 Task: Add Attachment from computer to Card Card0000000181 in Board Board0000000046 in Workspace WS0000000016 in Trello. Add Cover Green to Card Card0000000181 in Board Board0000000046 in Workspace WS0000000016 in Trello. Add "Move Card To …" Button titled Button0000000181 to "top" of the list "To Do" to Card Card0000000181 in Board Board0000000046 in Workspace WS0000000016 in Trello. Add Description DS0000000181 to Card Card0000000182 in Board Board0000000046 in Workspace WS0000000016 in Trello. Add Comment CM0000000181 to Card Card0000000182 in Board Board0000000046 in Workspace WS0000000016 in Trello
Action: Mouse moved to (613, 54)
Screenshot: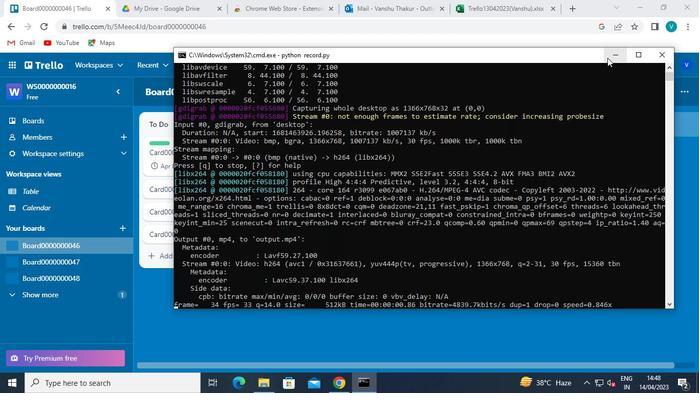 
Action: Mouse pressed left at (613, 54)
Screenshot: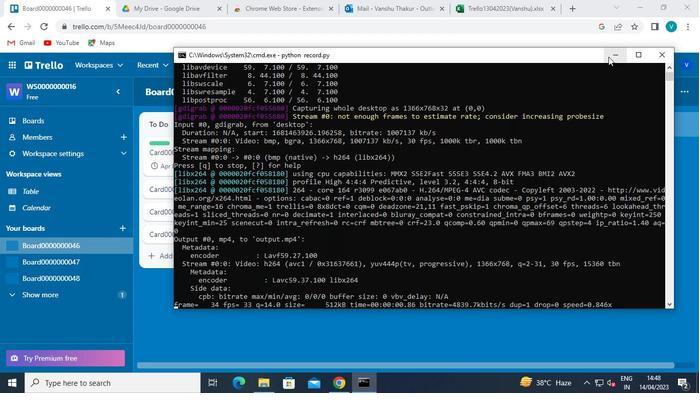 
Action: Mouse moved to (221, 157)
Screenshot: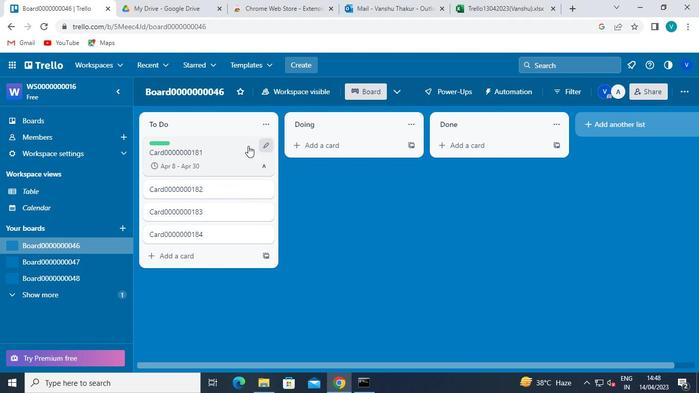 
Action: Mouse pressed left at (221, 157)
Screenshot: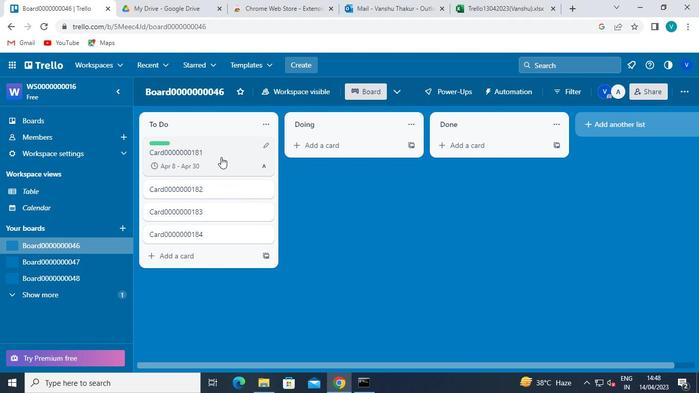 
Action: Mouse moved to (474, 260)
Screenshot: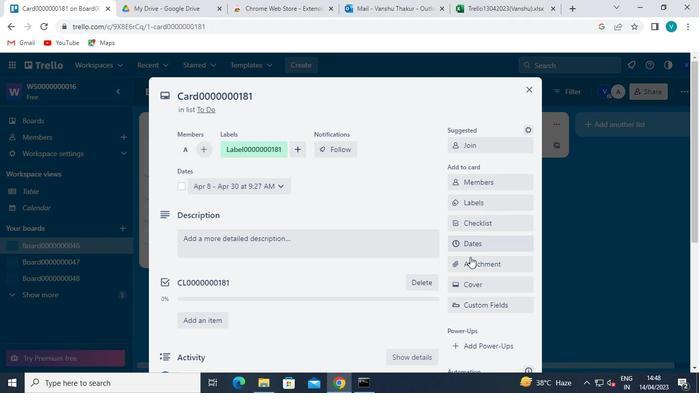 
Action: Mouse pressed left at (474, 260)
Screenshot: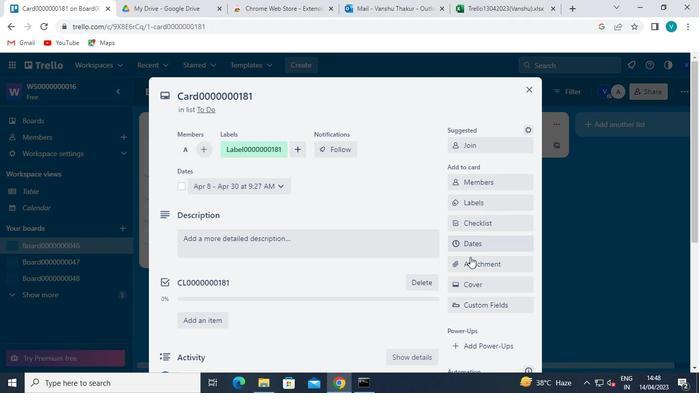 
Action: Mouse moved to (469, 107)
Screenshot: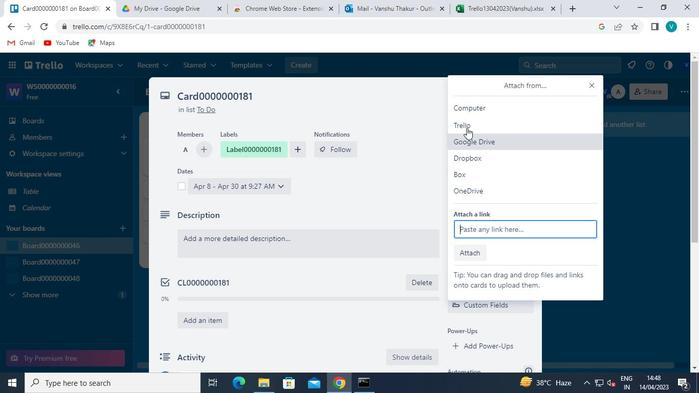 
Action: Mouse pressed left at (469, 107)
Screenshot: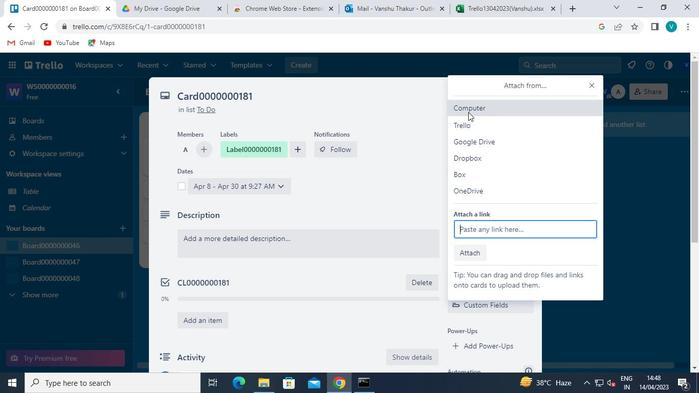 
Action: Mouse moved to (138, 131)
Screenshot: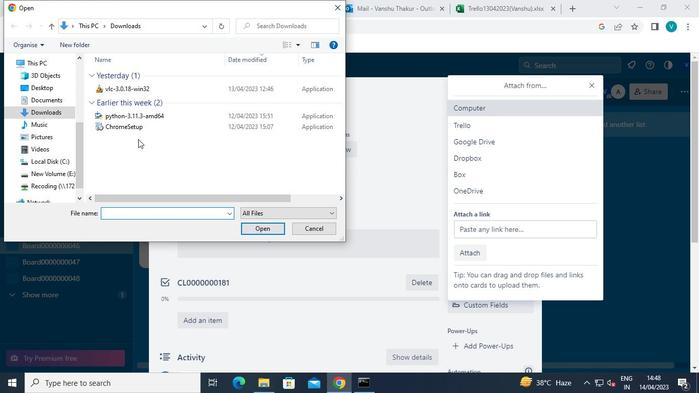
Action: Mouse pressed left at (138, 131)
Screenshot: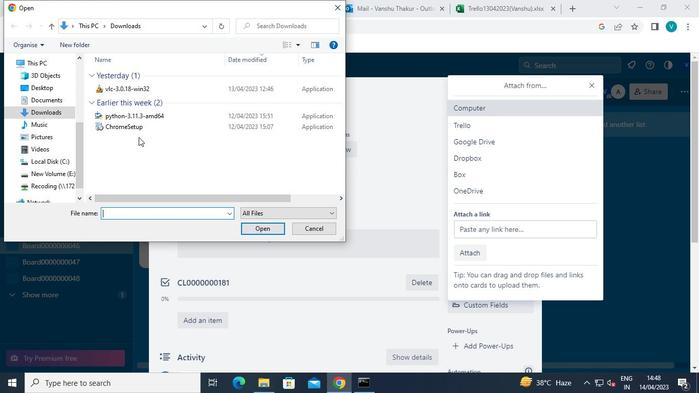 
Action: Mouse moved to (256, 227)
Screenshot: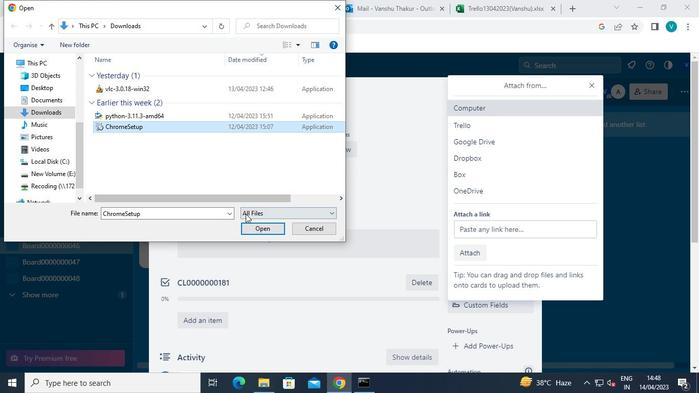 
Action: Mouse pressed left at (256, 227)
Screenshot: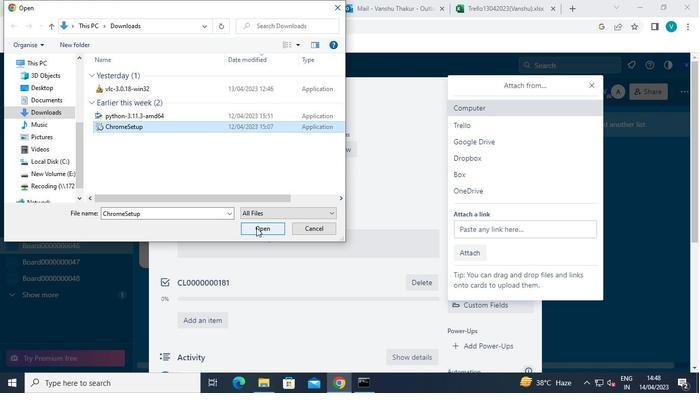 
Action: Mouse moved to (470, 284)
Screenshot: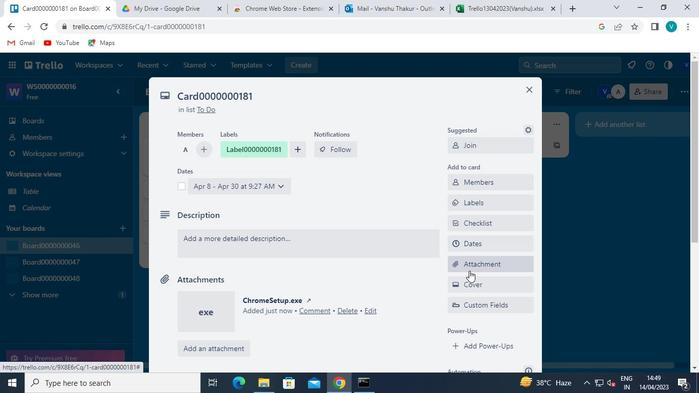 
Action: Mouse pressed left at (470, 284)
Screenshot: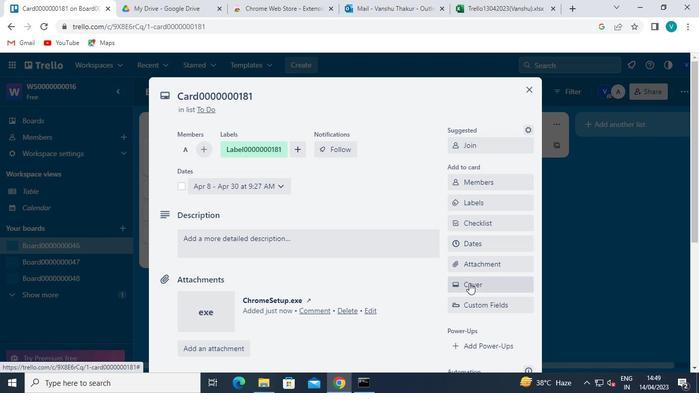
Action: Mouse moved to (460, 176)
Screenshot: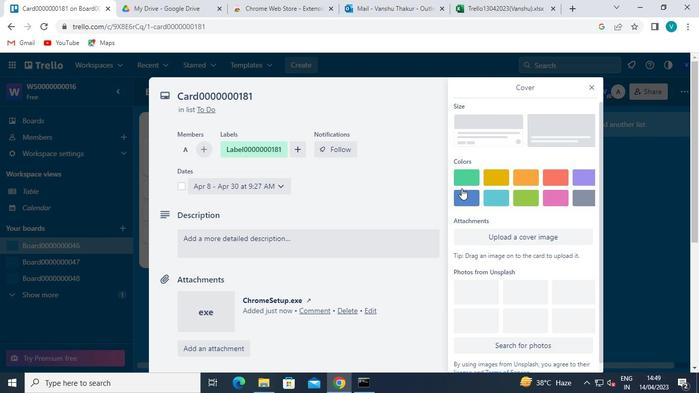 
Action: Mouse pressed left at (460, 176)
Screenshot: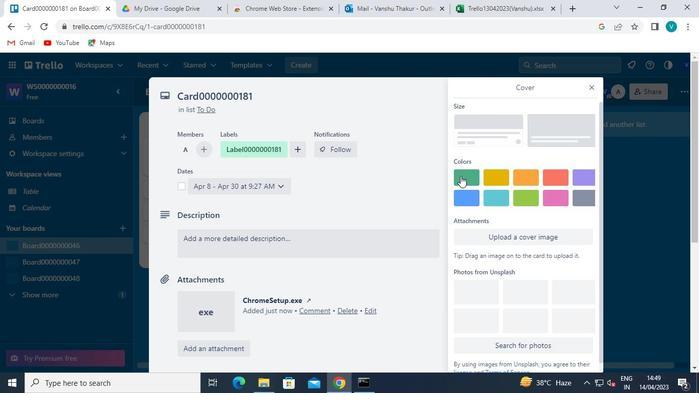 
Action: Mouse moved to (590, 85)
Screenshot: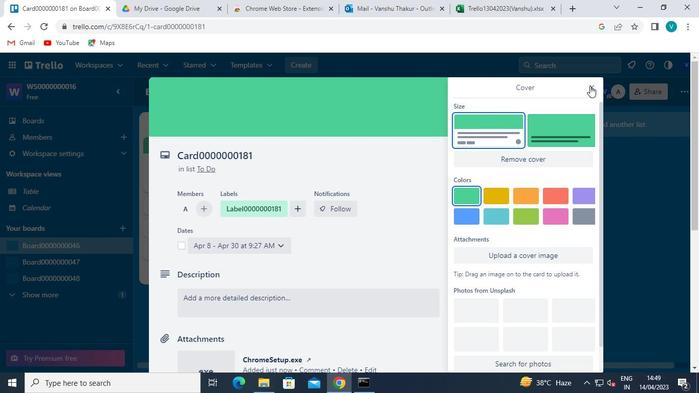 
Action: Mouse pressed left at (590, 85)
Screenshot: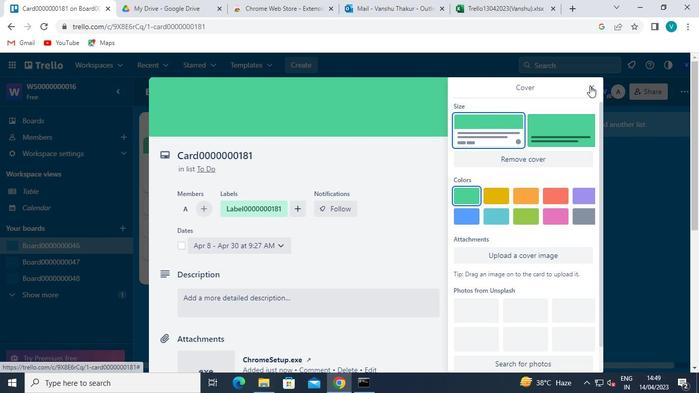 
Action: Mouse moved to (485, 275)
Screenshot: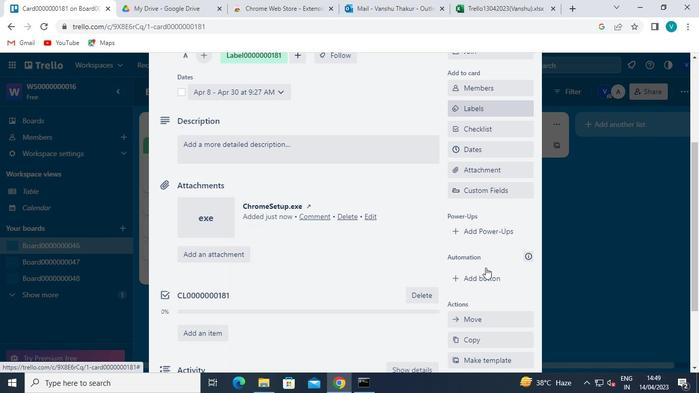 
Action: Mouse pressed left at (485, 275)
Screenshot: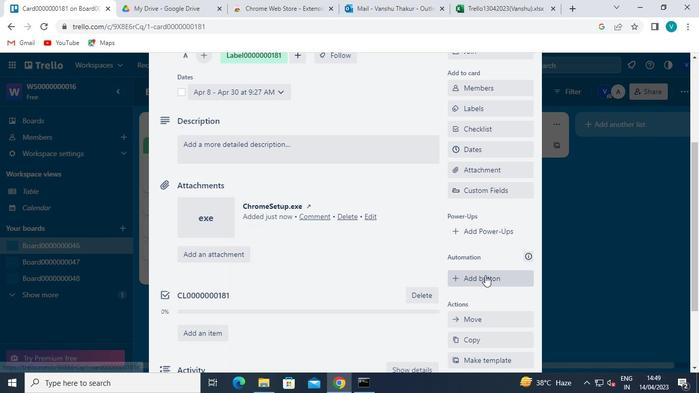 
Action: Mouse moved to (494, 130)
Screenshot: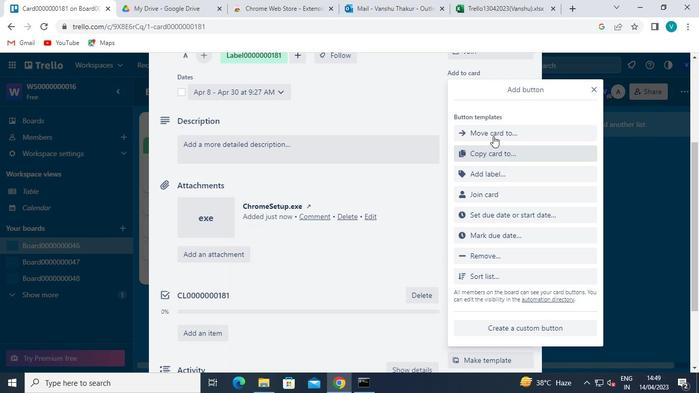 
Action: Mouse pressed left at (494, 130)
Screenshot: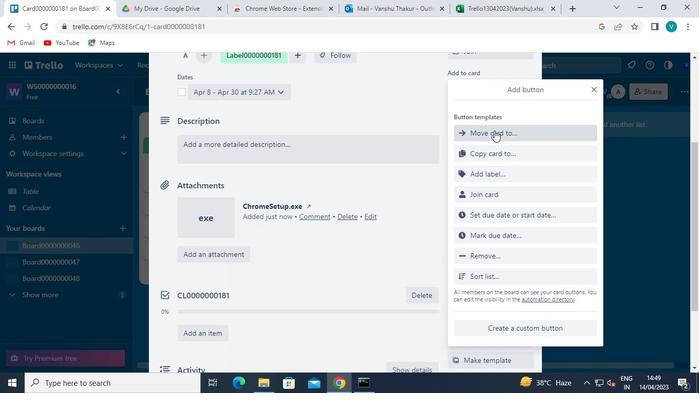 
Action: Mouse moved to (497, 133)
Screenshot: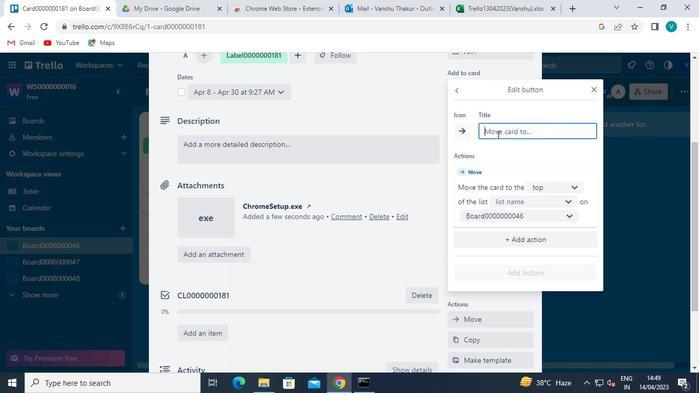 
Action: Keyboard Key.shift
Screenshot: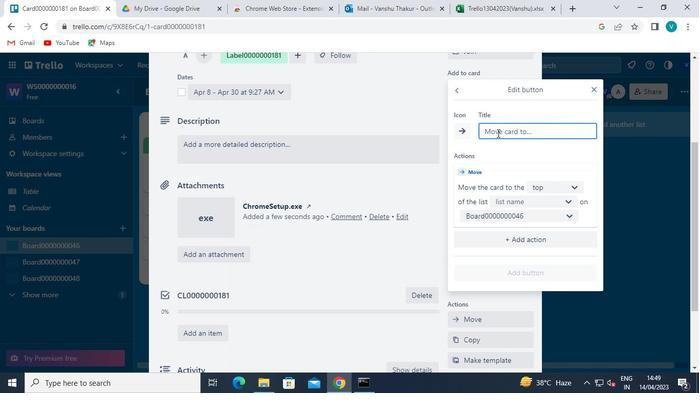
Action: Keyboard B
Screenshot: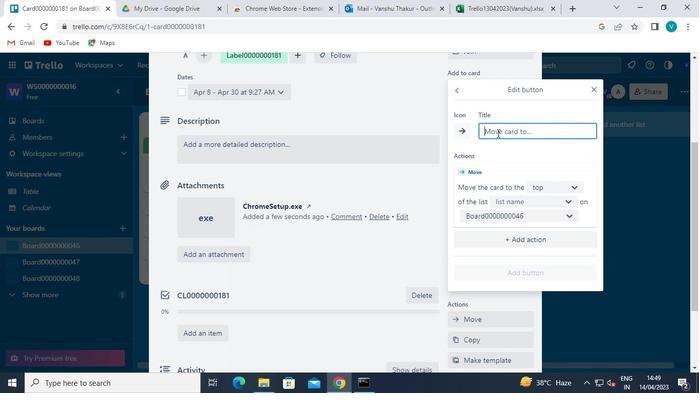 
Action: Keyboard u
Screenshot: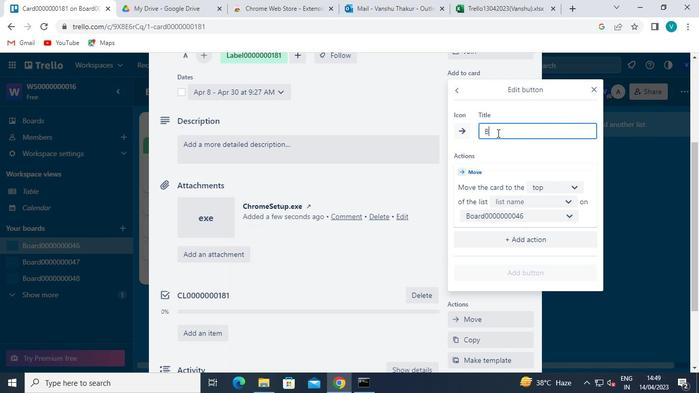 
Action: Keyboard t
Screenshot: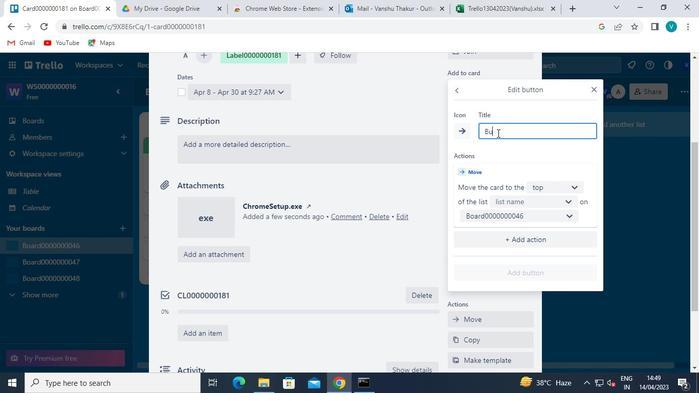 
Action: Keyboard t
Screenshot: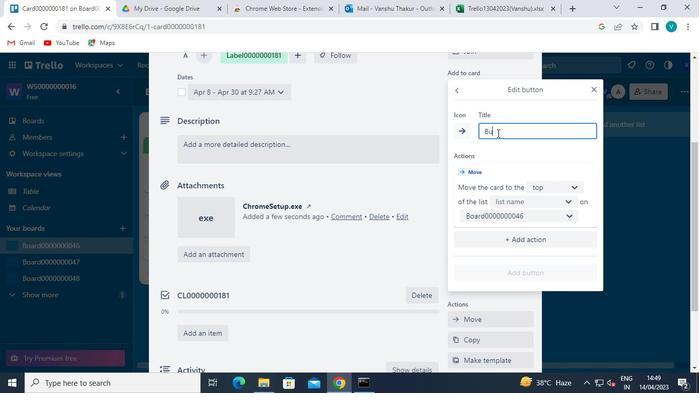 
Action: Keyboard o
Screenshot: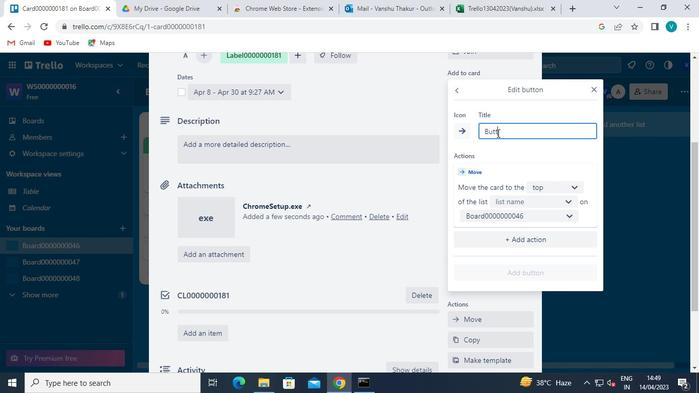
Action: Keyboard n
Screenshot: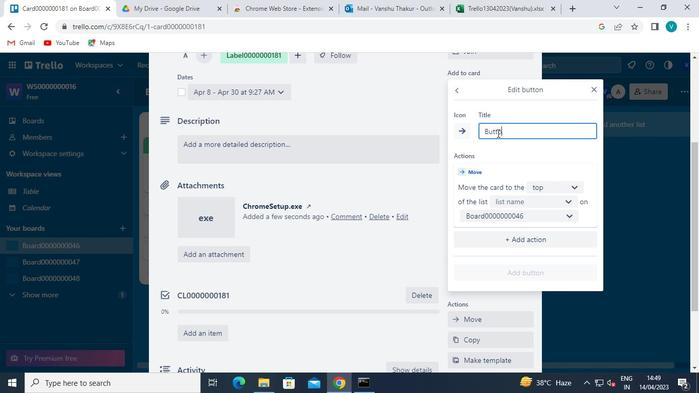 
Action: Keyboard <96>
Screenshot: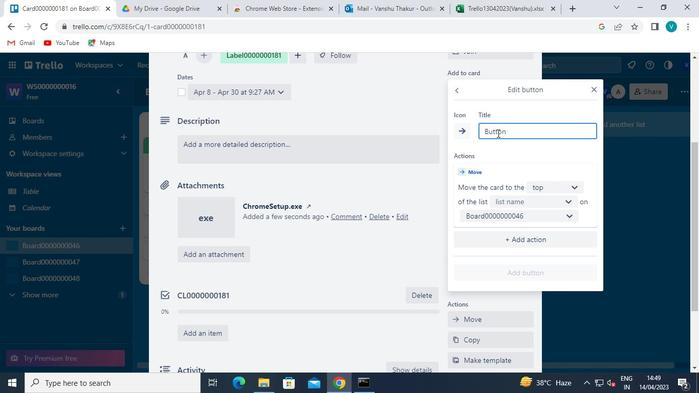 
Action: Keyboard <96>
Screenshot: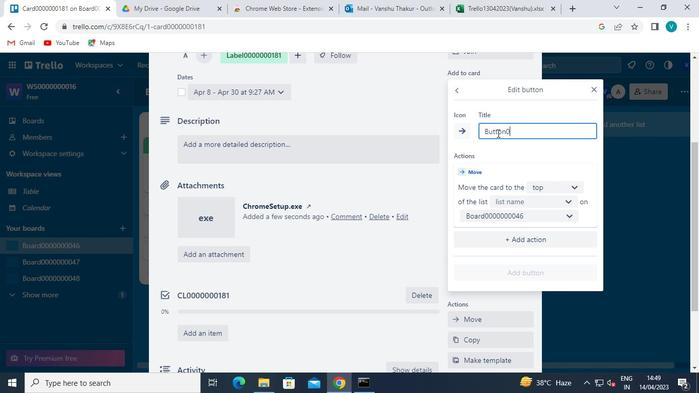 
Action: Keyboard <96>
Screenshot: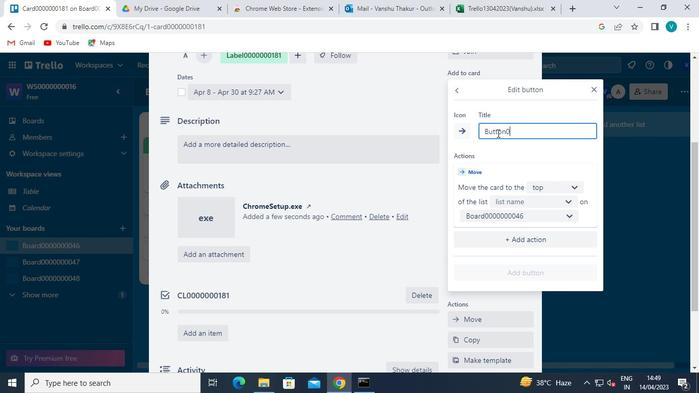 
Action: Keyboard <96>
Screenshot: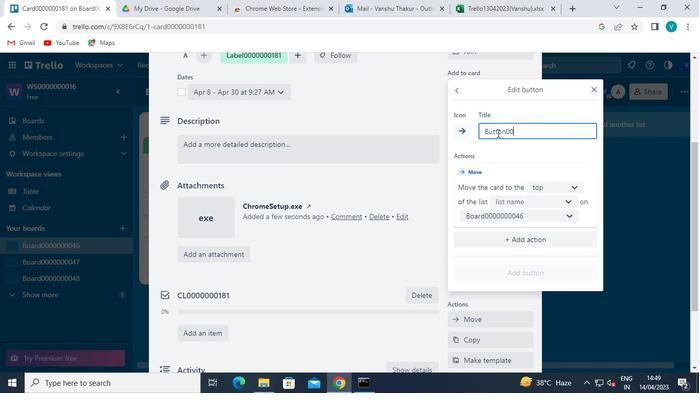
Action: Keyboard <96>
Screenshot: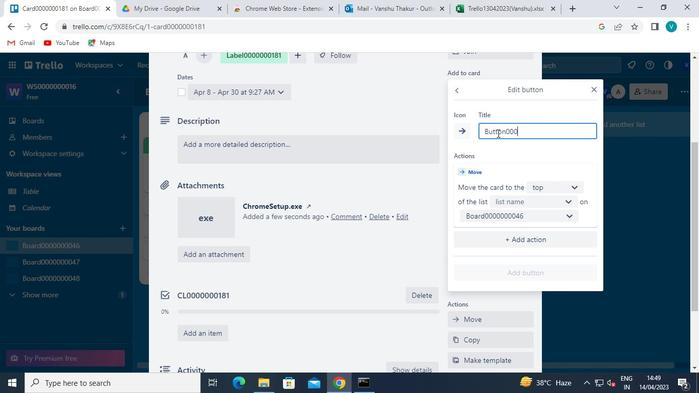 
Action: Keyboard <96>
Screenshot: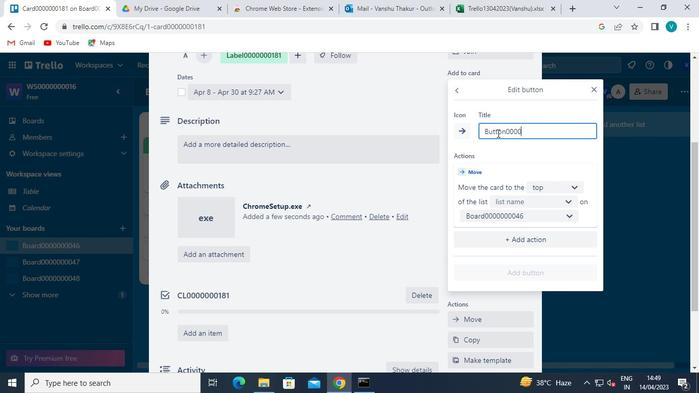 
Action: Keyboard <96>
Screenshot: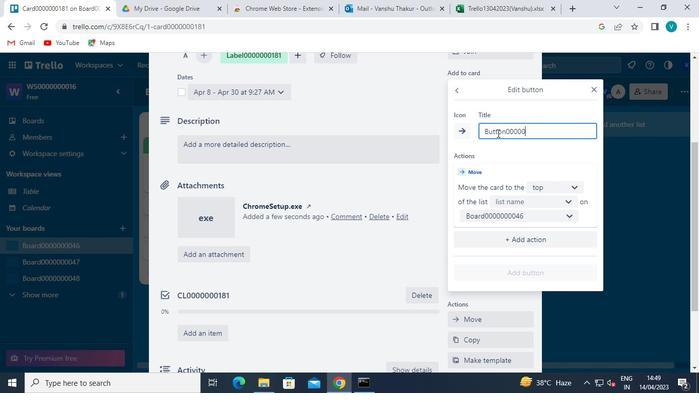 
Action: Keyboard <97>
Screenshot: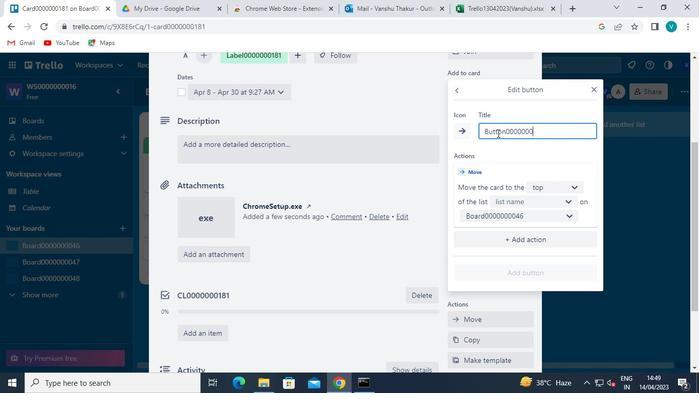 
Action: Keyboard <104>
Screenshot: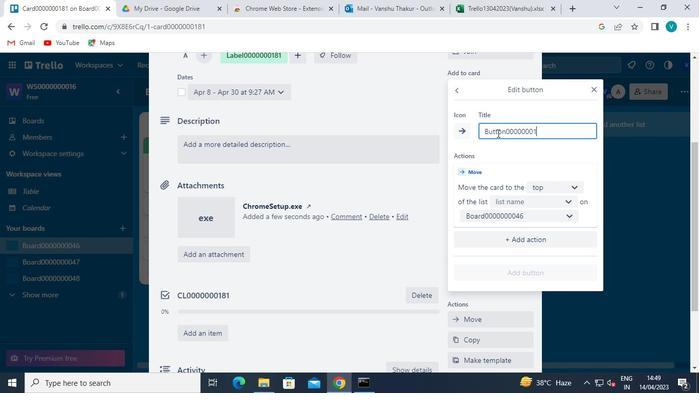 
Action: Keyboard <97>
Screenshot: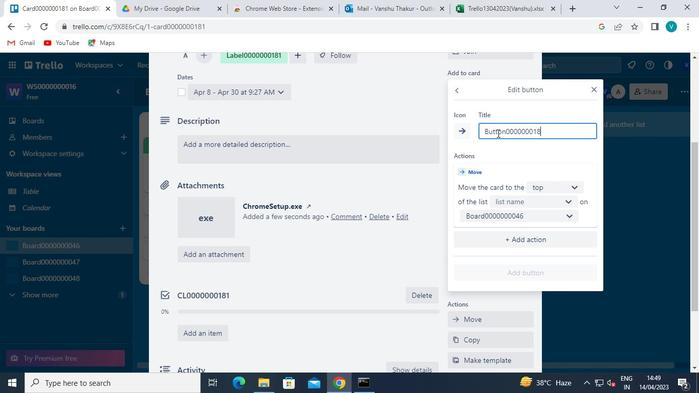 
Action: Mouse moved to (540, 185)
Screenshot: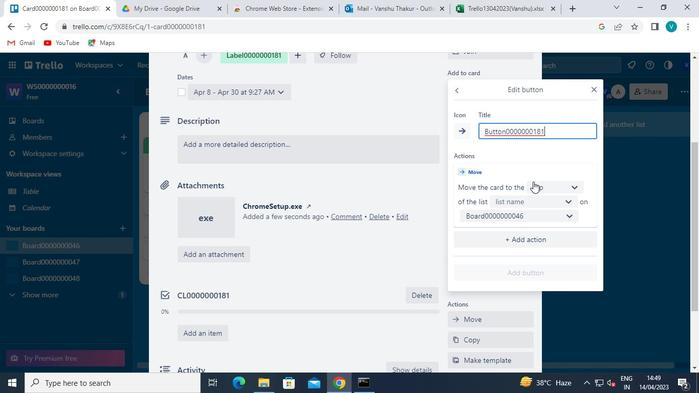 
Action: Mouse pressed left at (540, 185)
Screenshot: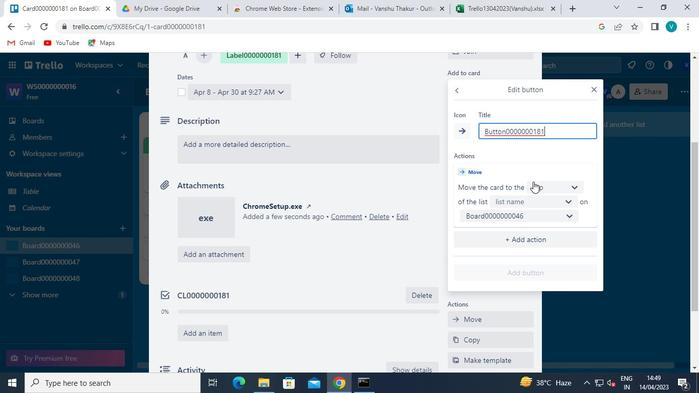 
Action: Mouse moved to (539, 205)
Screenshot: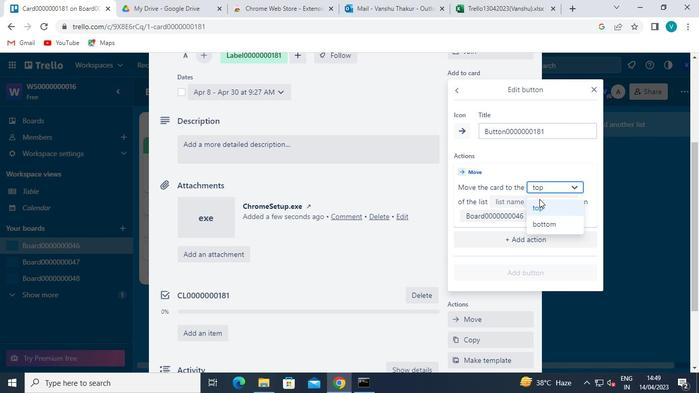 
Action: Mouse pressed left at (539, 205)
Screenshot: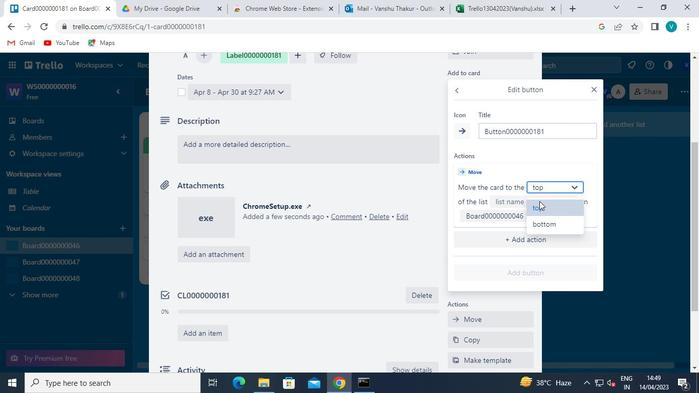 
Action: Mouse moved to (539, 203)
Screenshot: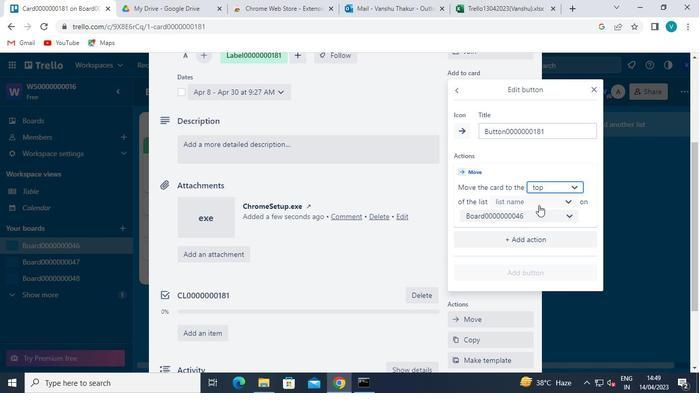 
Action: Mouse pressed left at (539, 203)
Screenshot: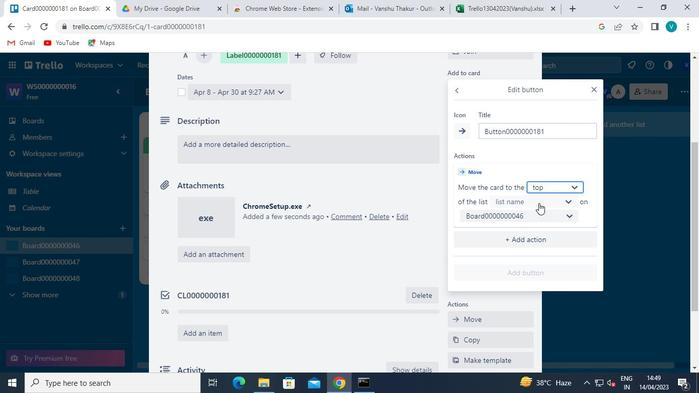 
Action: Mouse moved to (532, 216)
Screenshot: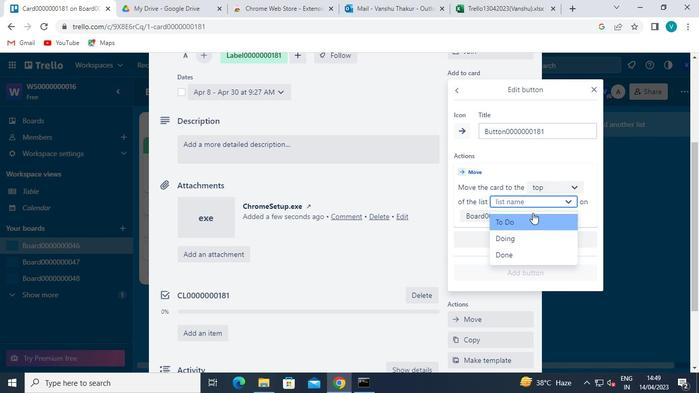 
Action: Mouse pressed left at (532, 216)
Screenshot: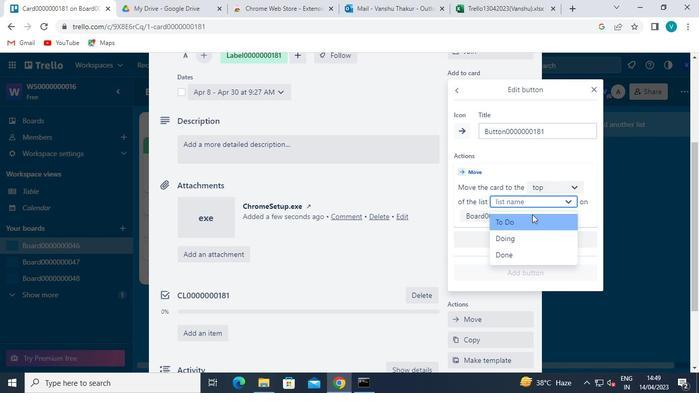 
Action: Mouse moved to (530, 267)
Screenshot: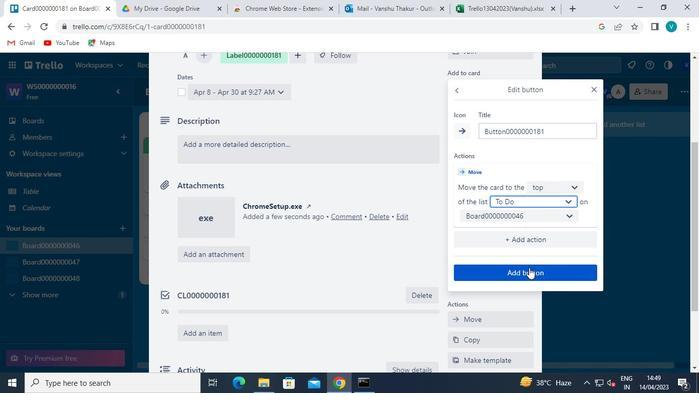 
Action: Mouse pressed left at (530, 267)
Screenshot: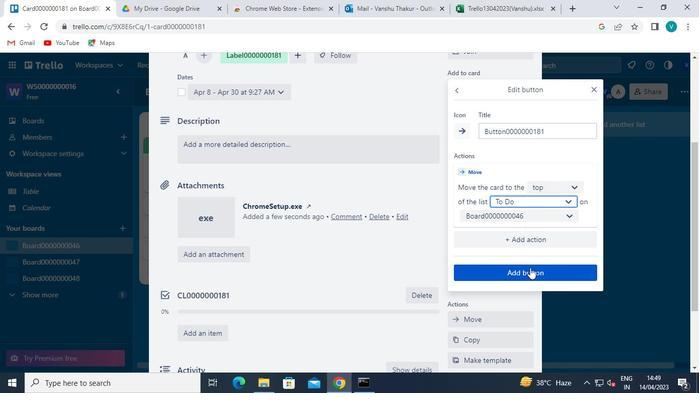 
Action: Mouse moved to (245, 143)
Screenshot: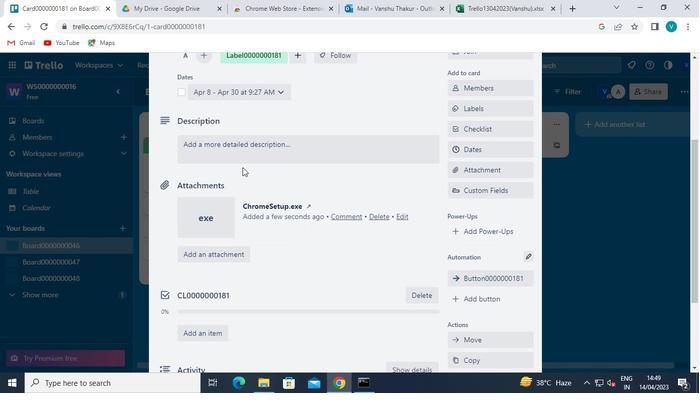 
Action: Mouse pressed left at (245, 143)
Screenshot: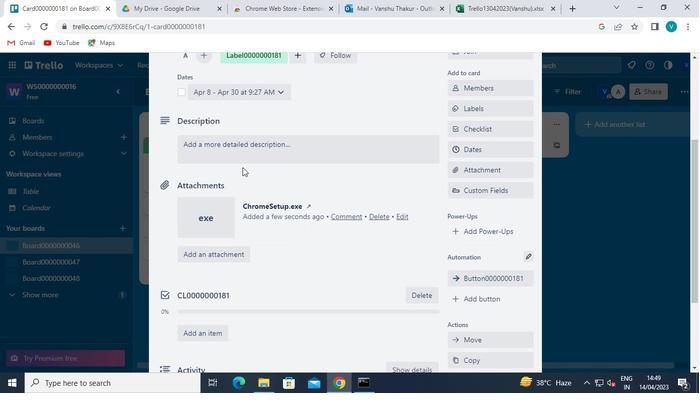 
Action: Mouse moved to (251, 148)
Screenshot: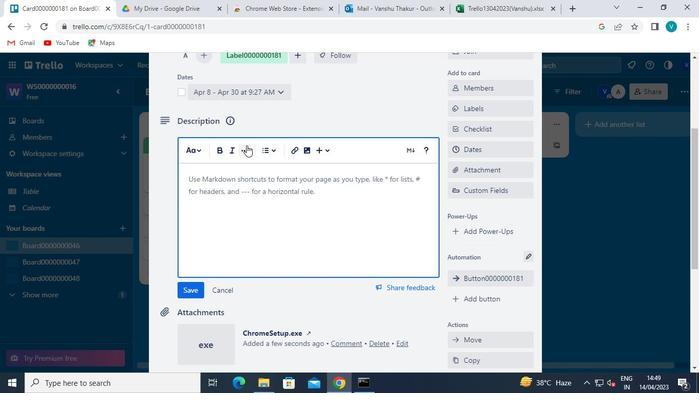 
Action: Keyboard Key.shift
Screenshot: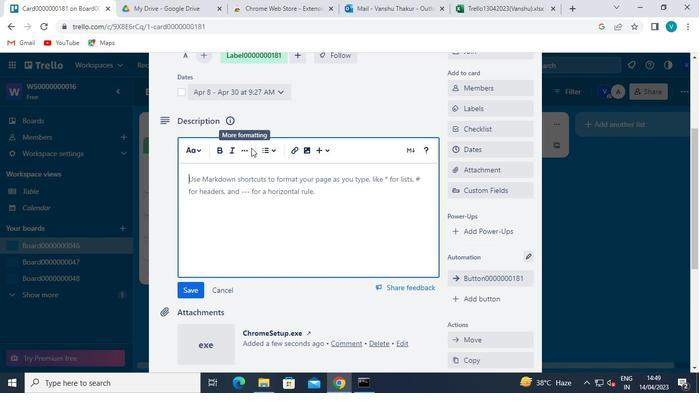 
Action: Keyboard D
Screenshot: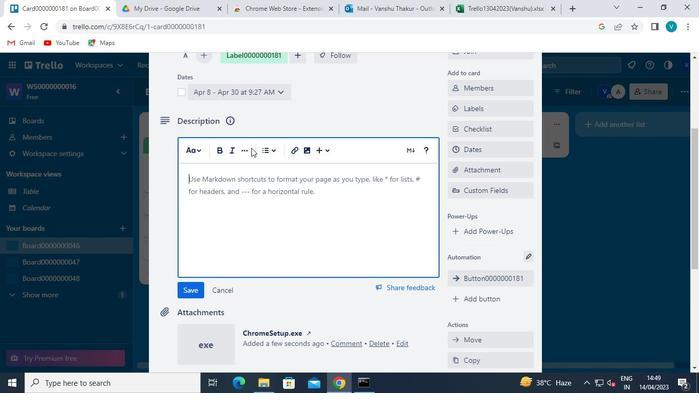 
Action: Keyboard S
Screenshot: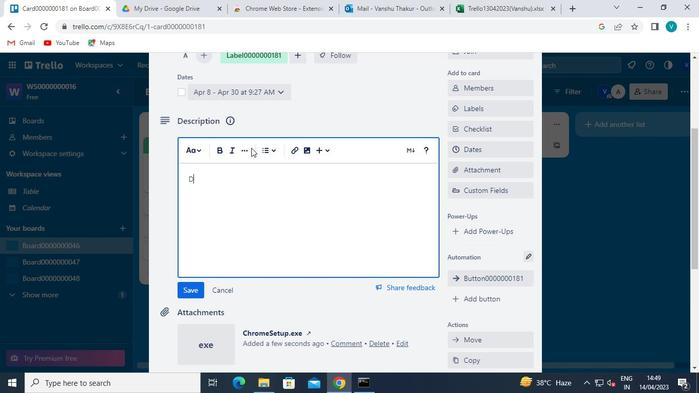 
Action: Keyboard <96>
Screenshot: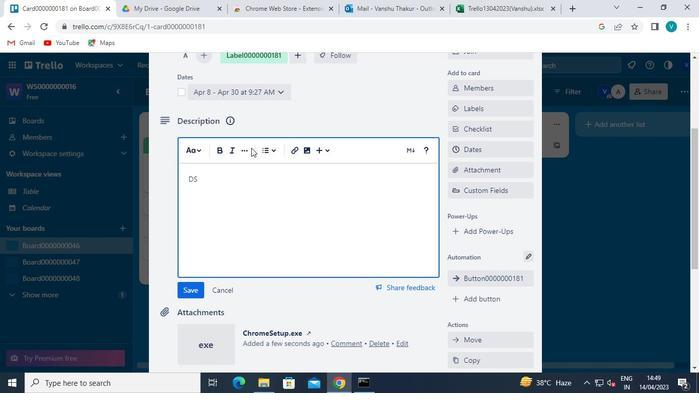 
Action: Keyboard <96>
Screenshot: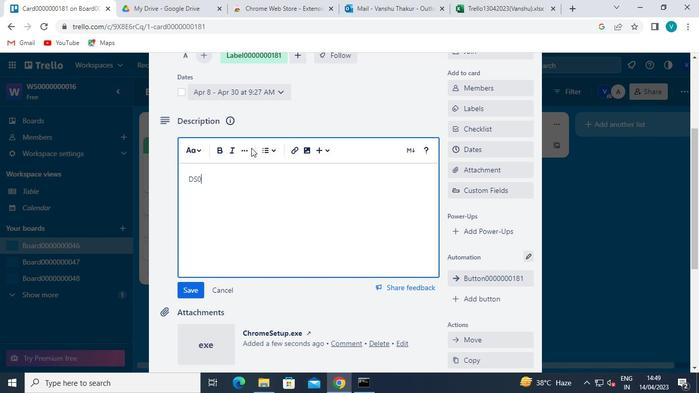 
Action: Keyboard <96>
Screenshot: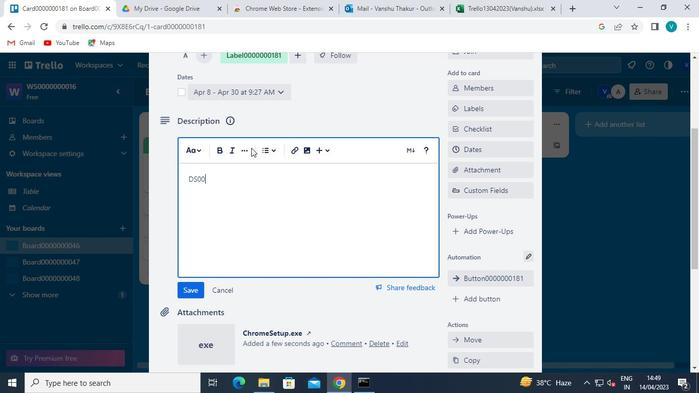 
Action: Keyboard <96>
Screenshot: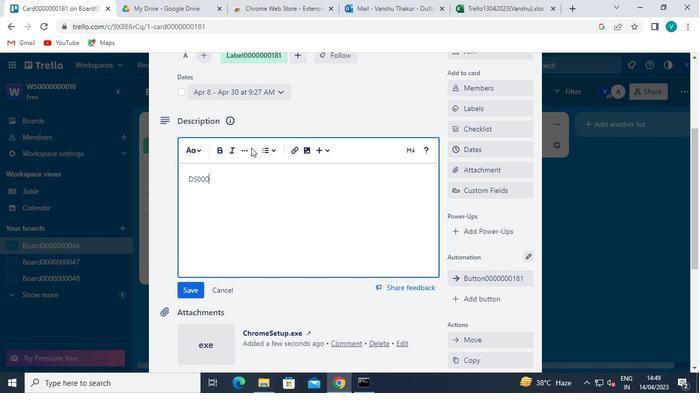 
Action: Keyboard <96>
Screenshot: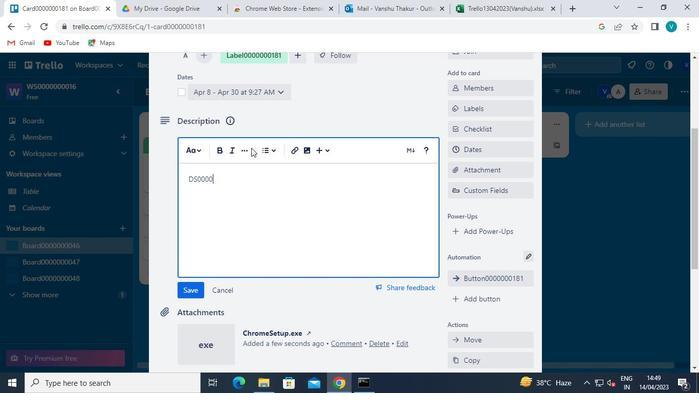 
Action: Keyboard <96>
Screenshot: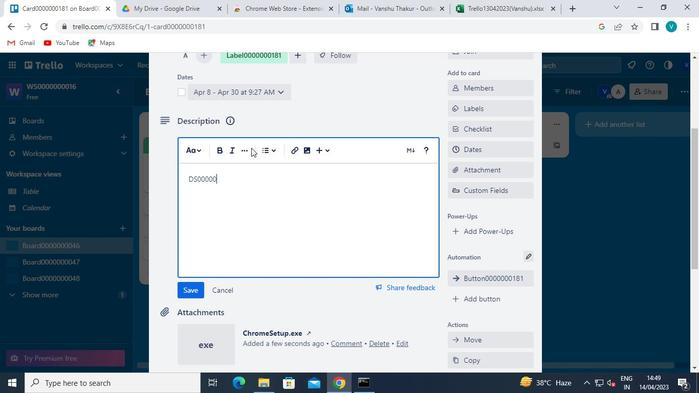 
Action: Keyboard <96>
Screenshot: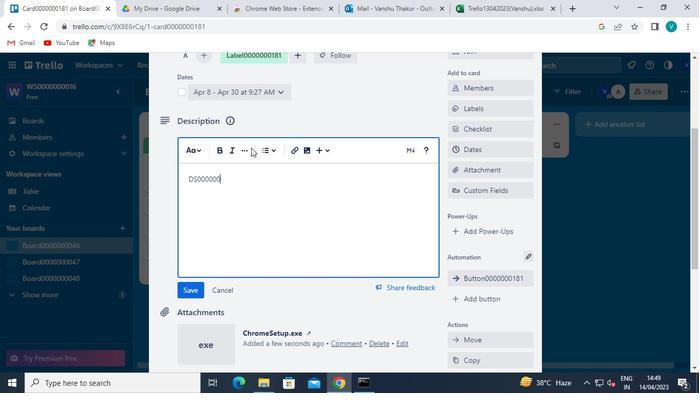 
Action: Keyboard <96>
Screenshot: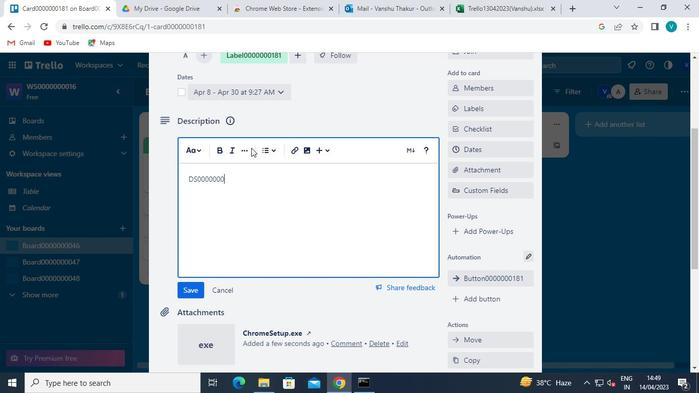 
Action: Keyboard Key.backspace
Screenshot: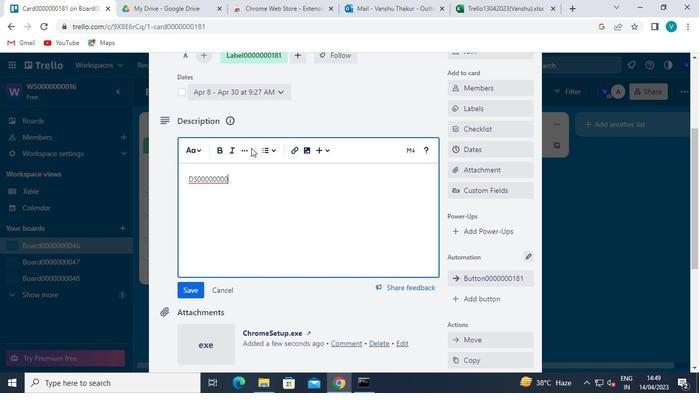 
Action: Keyboard <97>
Screenshot: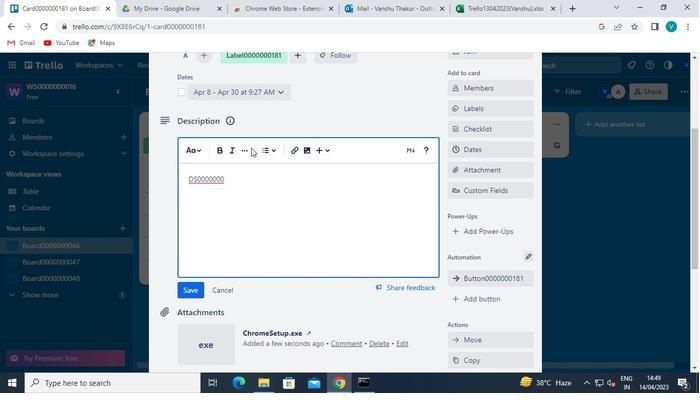 
Action: Keyboard <104>
Screenshot: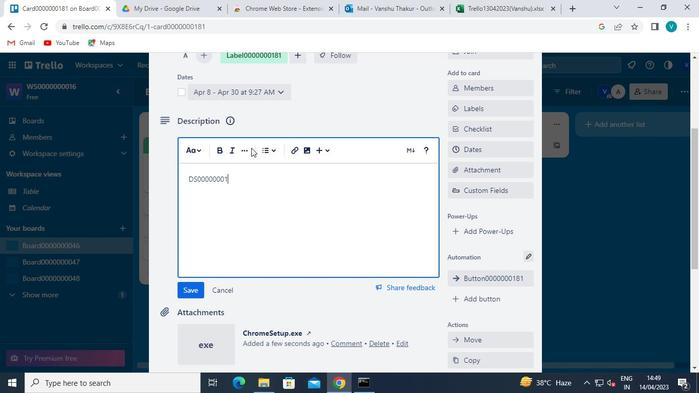 
Action: Keyboard <97>
Screenshot: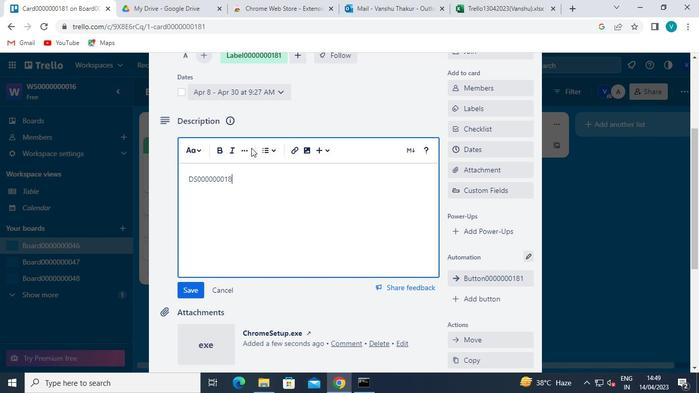 
Action: Mouse moved to (192, 288)
Screenshot: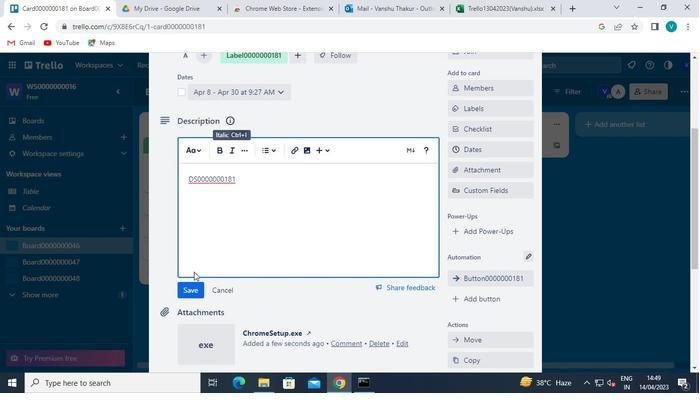 
Action: Mouse pressed left at (192, 288)
Screenshot: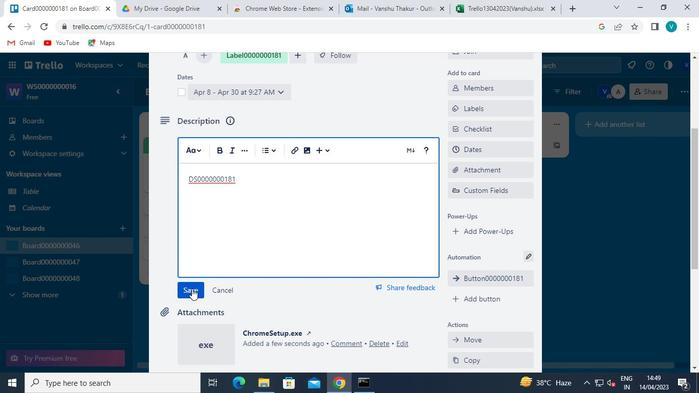 
Action: Mouse moved to (221, 257)
Screenshot: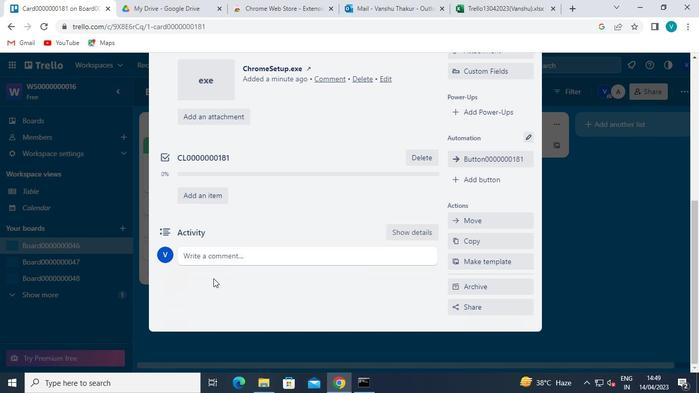 
Action: Mouse pressed left at (221, 257)
Screenshot: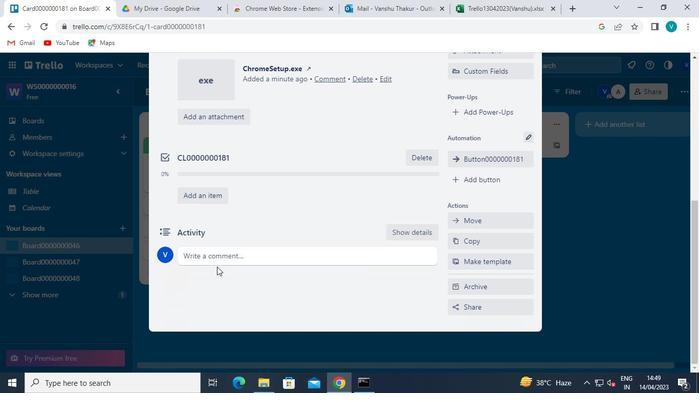 
Action: Mouse moved to (222, 256)
Screenshot: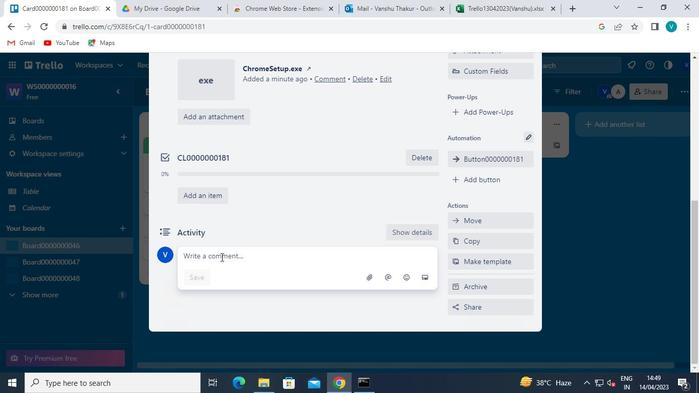 
Action: Keyboard Key.shift
Screenshot: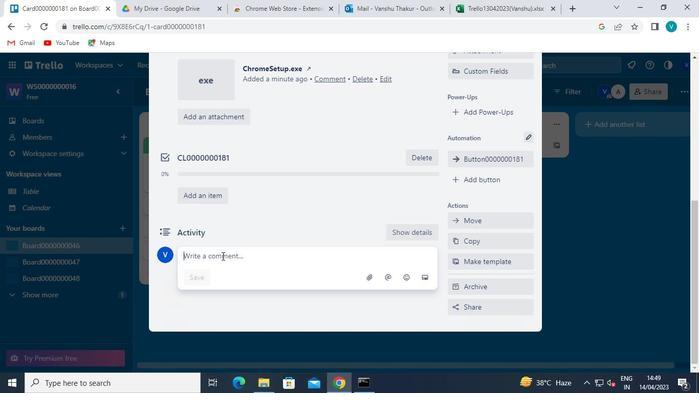 
Action: Keyboard C
Screenshot: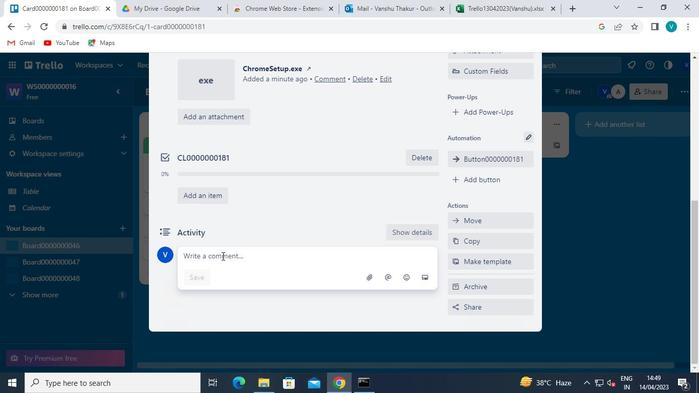 
Action: Keyboard M
Screenshot: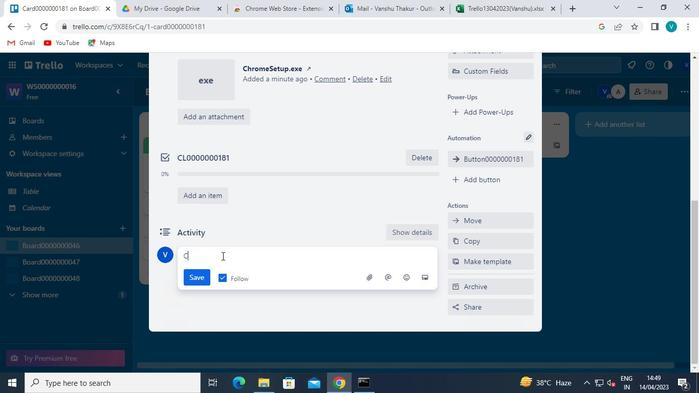 
Action: Keyboard <96>
Screenshot: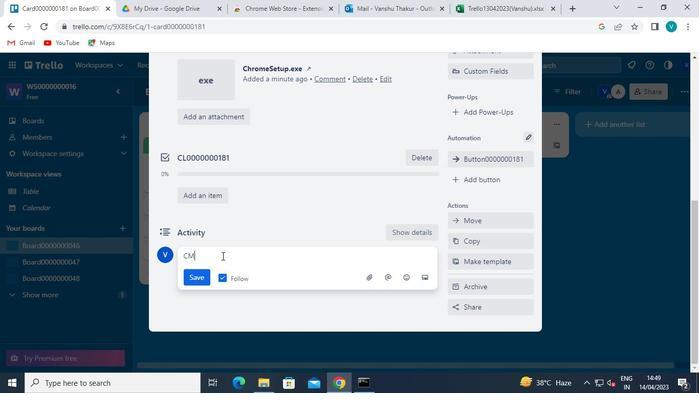 
Action: Keyboard <96>
Screenshot: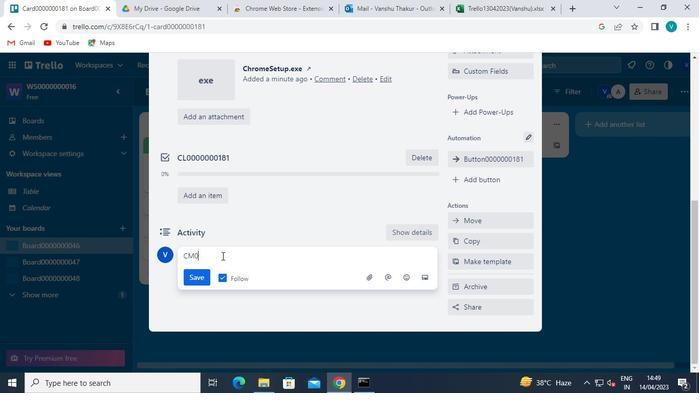 
Action: Keyboard <96>
Screenshot: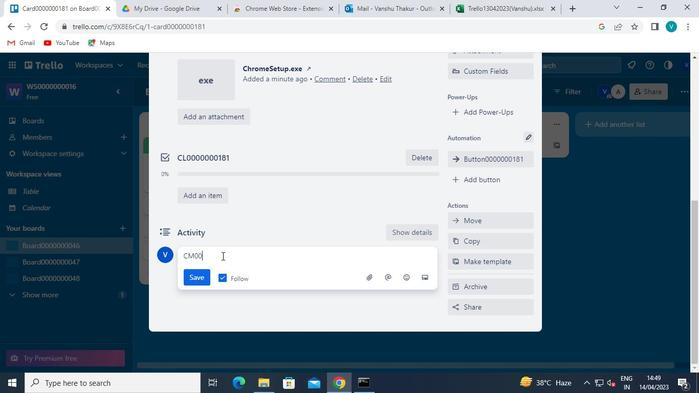 
Action: Keyboard <96>
Screenshot: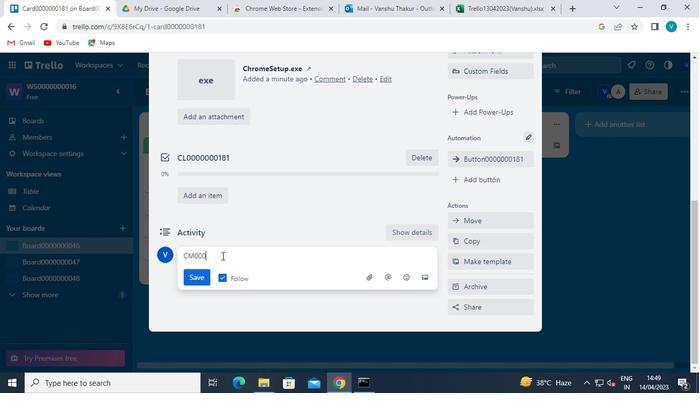 
Action: Keyboard <96>
Screenshot: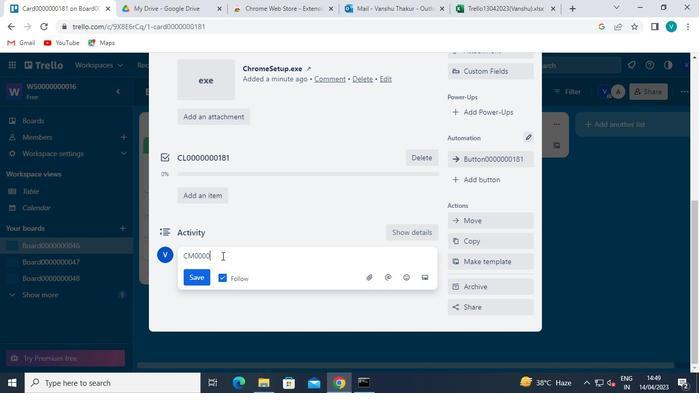 
Action: Keyboard <96>
Screenshot: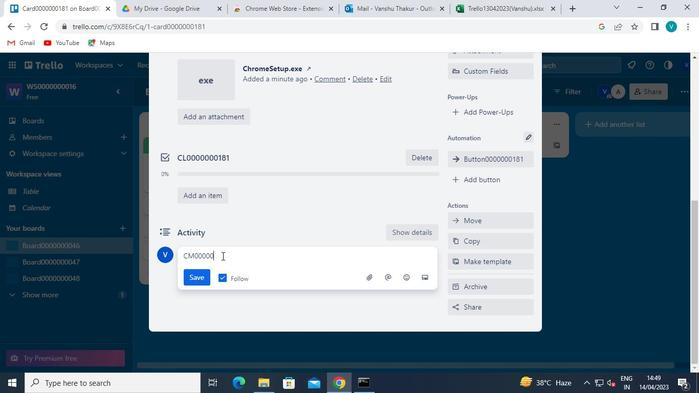 
Action: Keyboard <96>
Screenshot: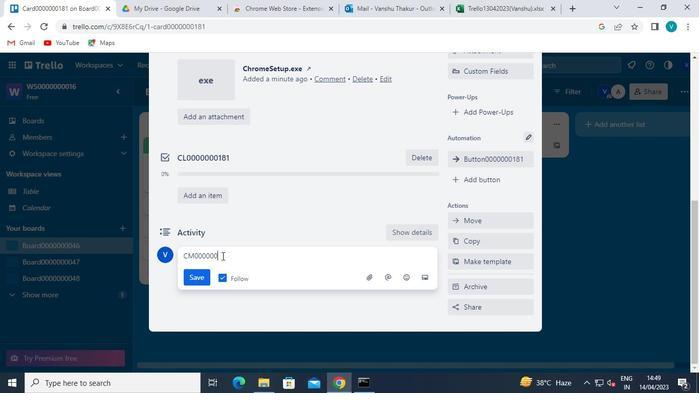 
Action: Keyboard <97>
Screenshot: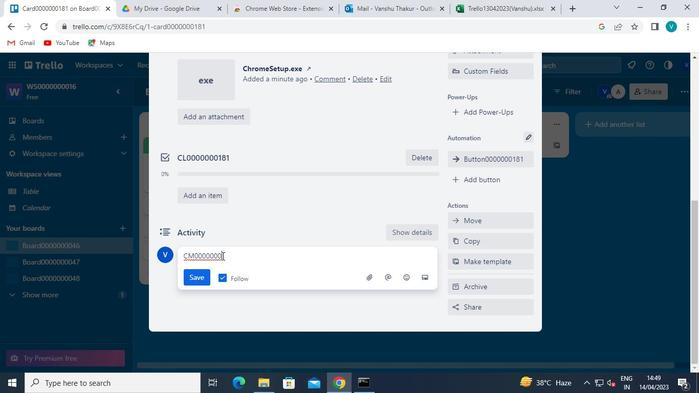 
Action: Keyboard <104>
Screenshot: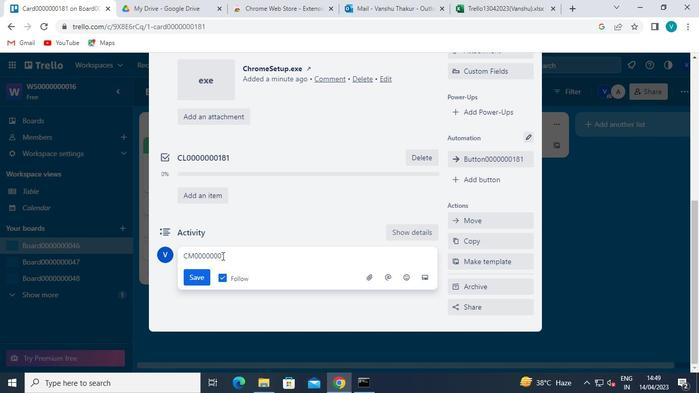 
Action: Keyboard <97>
Screenshot: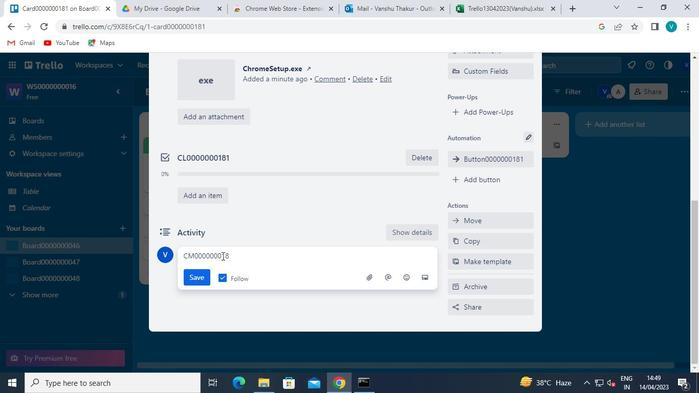 
Action: Mouse moved to (199, 282)
Screenshot: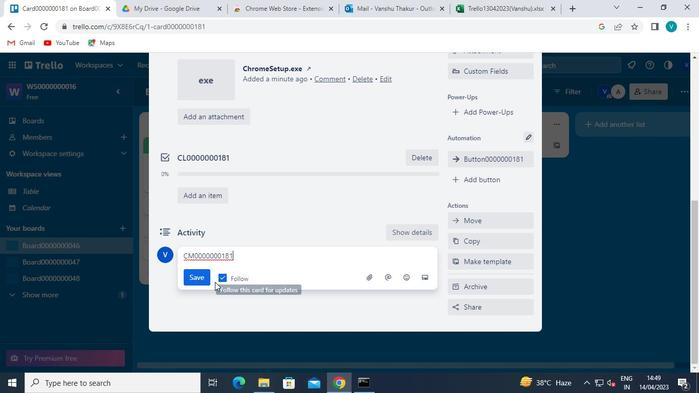 
Action: Mouse pressed left at (199, 282)
Screenshot: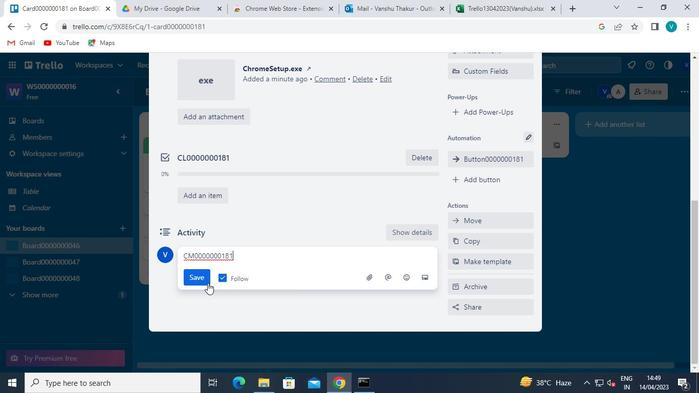 
Action: Mouse moved to (359, 388)
Screenshot: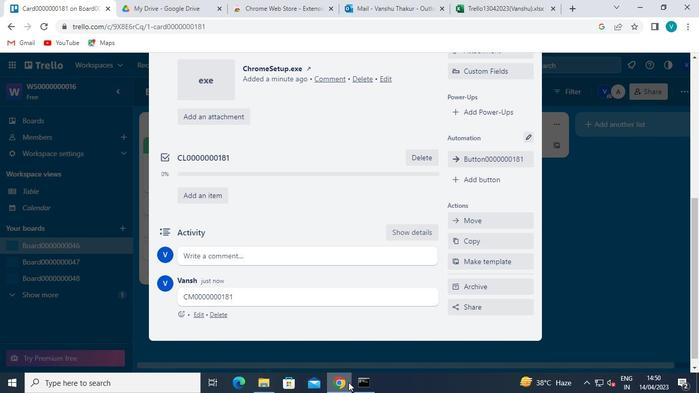 
Action: Mouse pressed left at (359, 388)
Screenshot: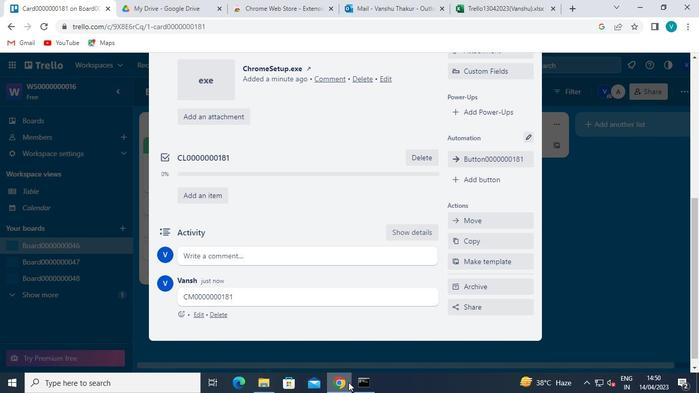 
Action: Mouse moved to (666, 57)
Screenshot: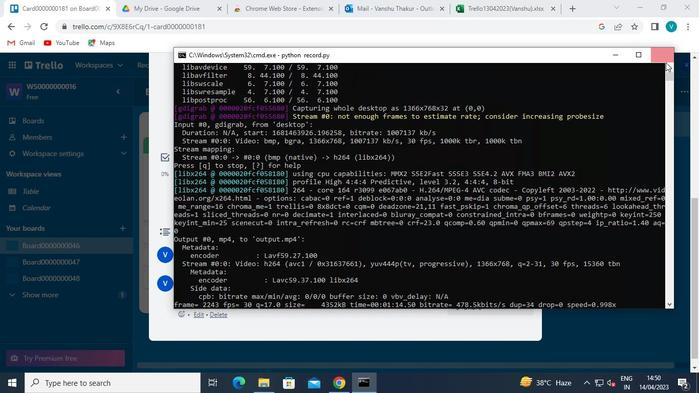 
Action: Mouse pressed left at (666, 57)
Screenshot: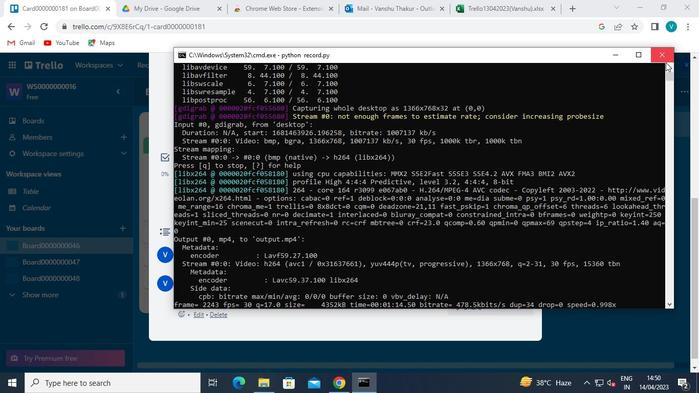 
Action: Mouse moved to (666, 55)
Screenshot: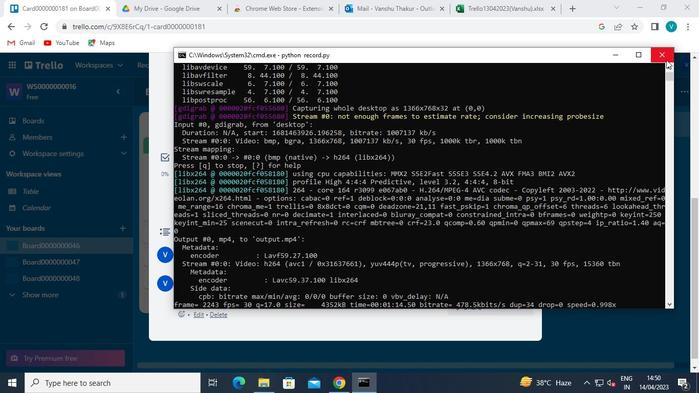 
